 Task: Change the general access so that only people with access can open the link.
Action: Mouse moved to (915, 50)
Screenshot: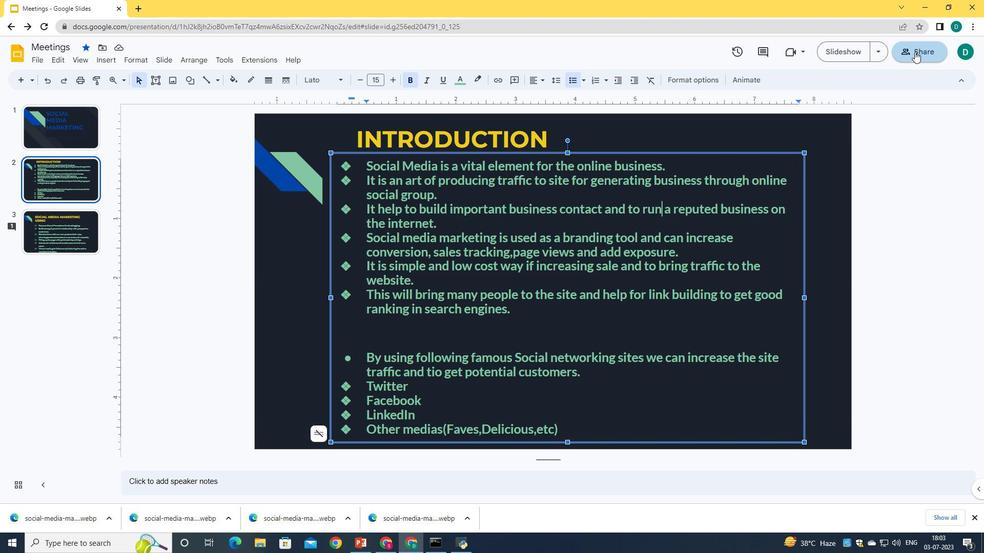 
Action: Mouse pressed left at (915, 50)
Screenshot: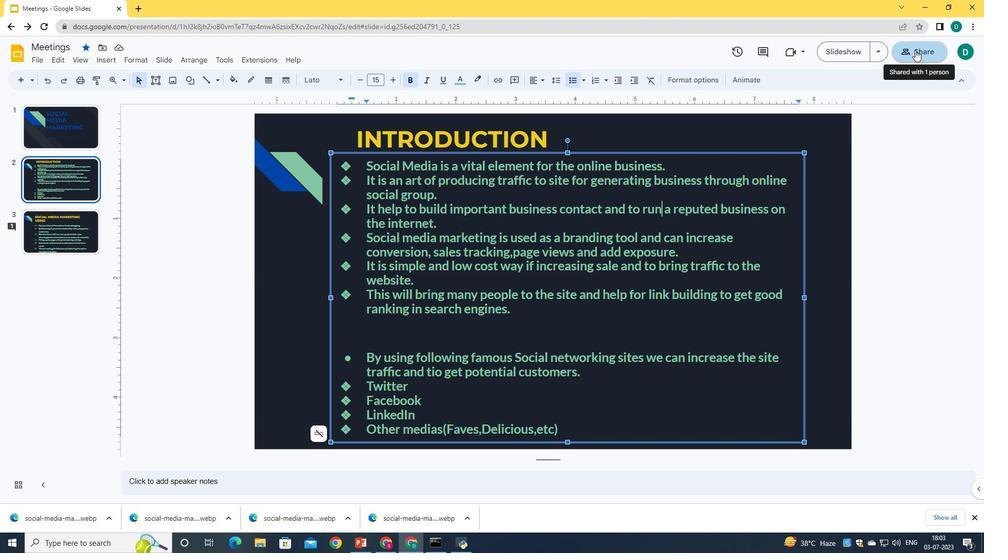 
Action: Mouse moved to (429, 332)
Screenshot: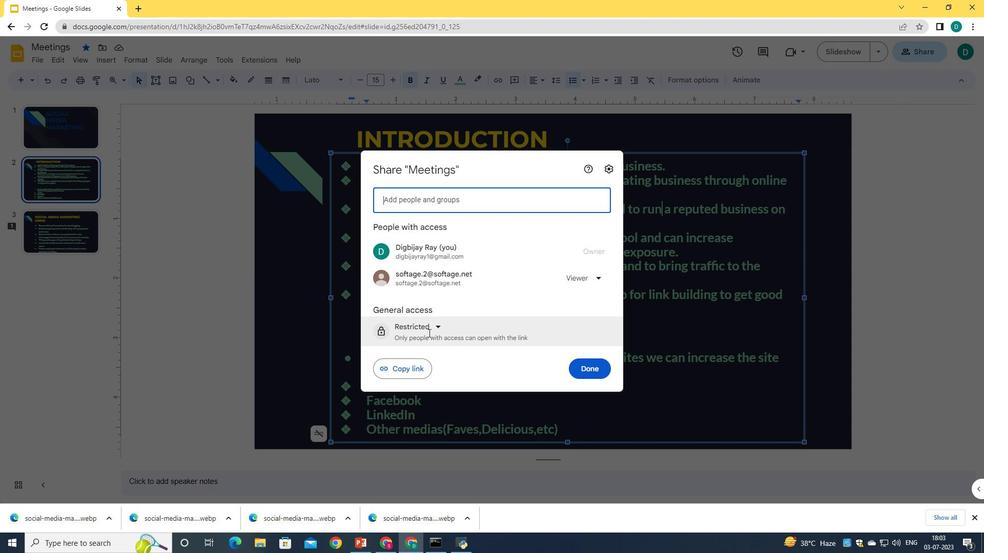 
Action: Mouse pressed left at (429, 332)
Screenshot: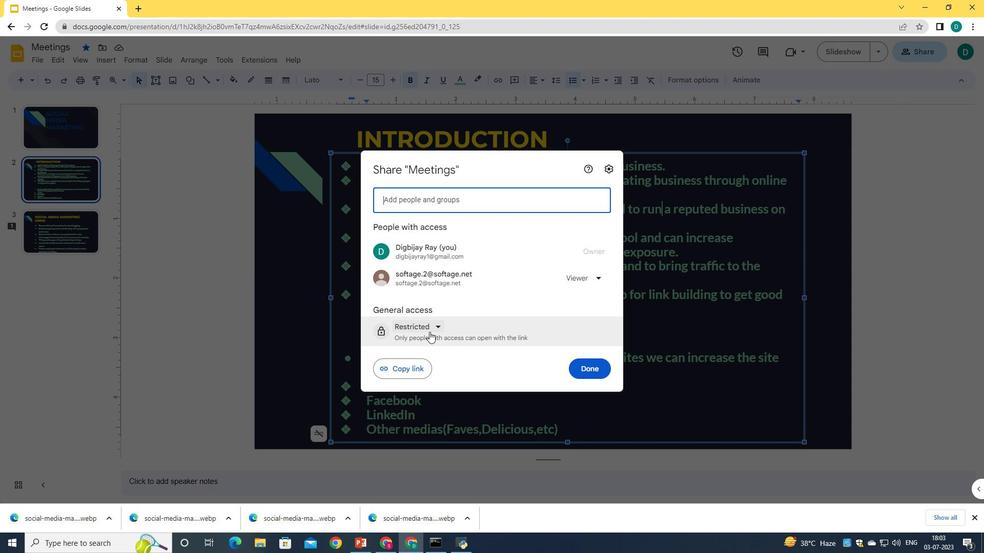 
Action: Mouse moved to (449, 348)
Screenshot: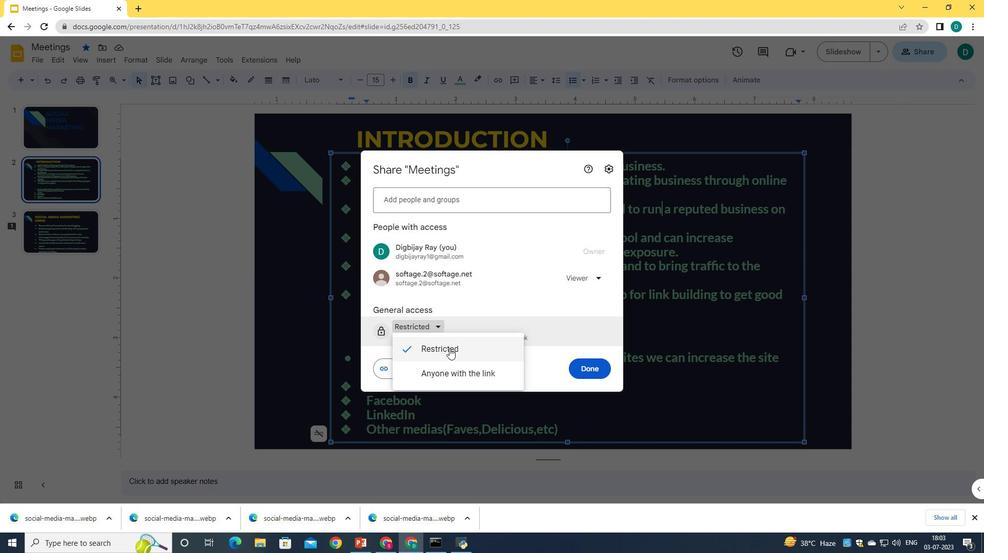 
Action: Mouse pressed left at (449, 348)
Screenshot: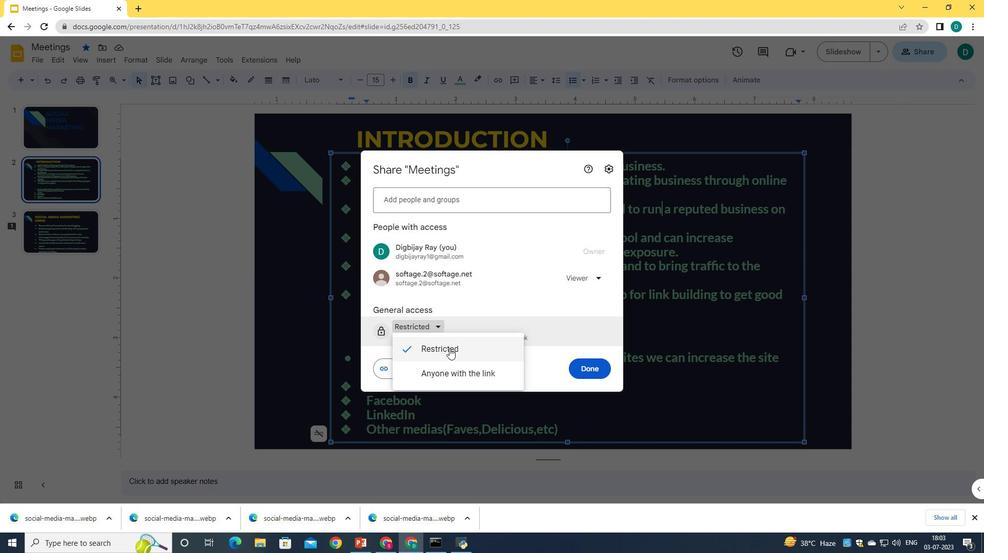 
Action: Mouse moved to (586, 367)
Screenshot: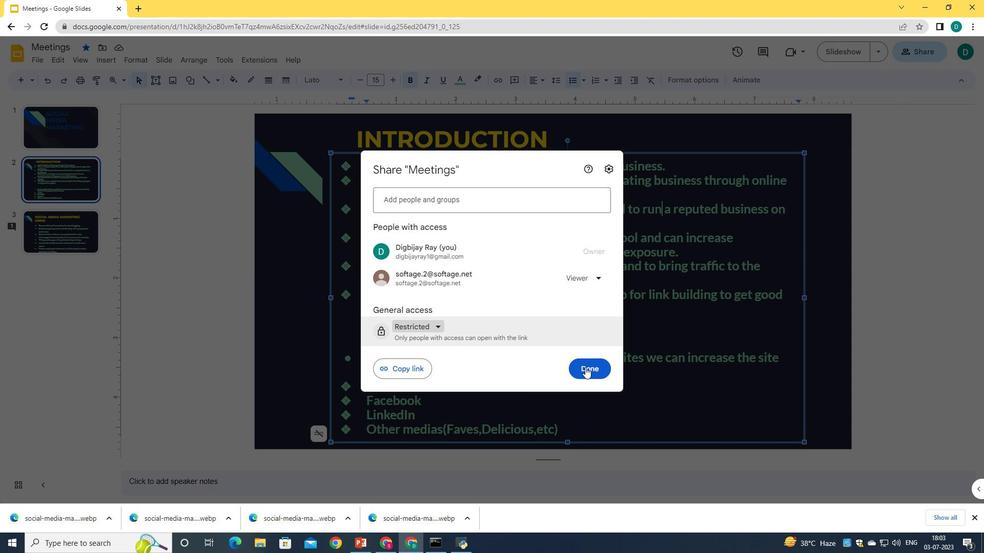 
Action: Mouse pressed left at (586, 367)
Screenshot: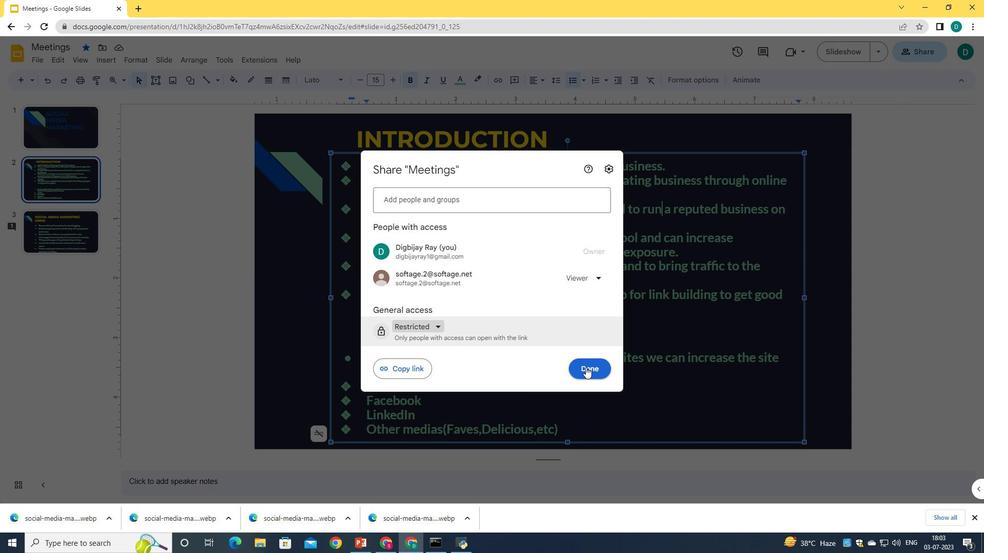 
